 Task: Propose a new time for the meeting scheduled on June 28, 2023, from 8:00 AM to 8:30 AM.
Action: Mouse moved to (370, 133)
Screenshot: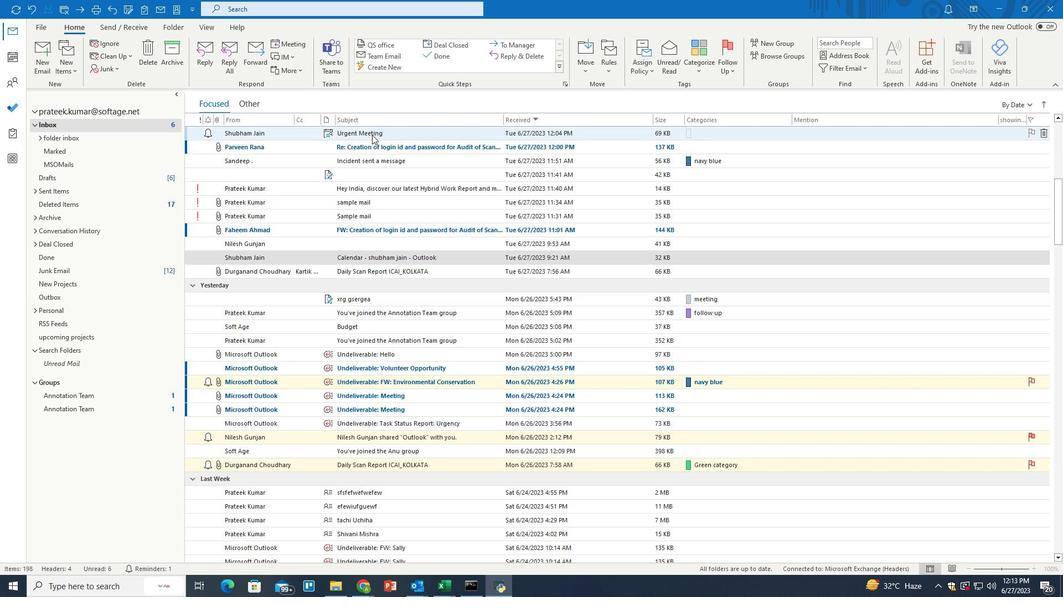 
Action: Mouse pressed left at (370, 133)
Screenshot: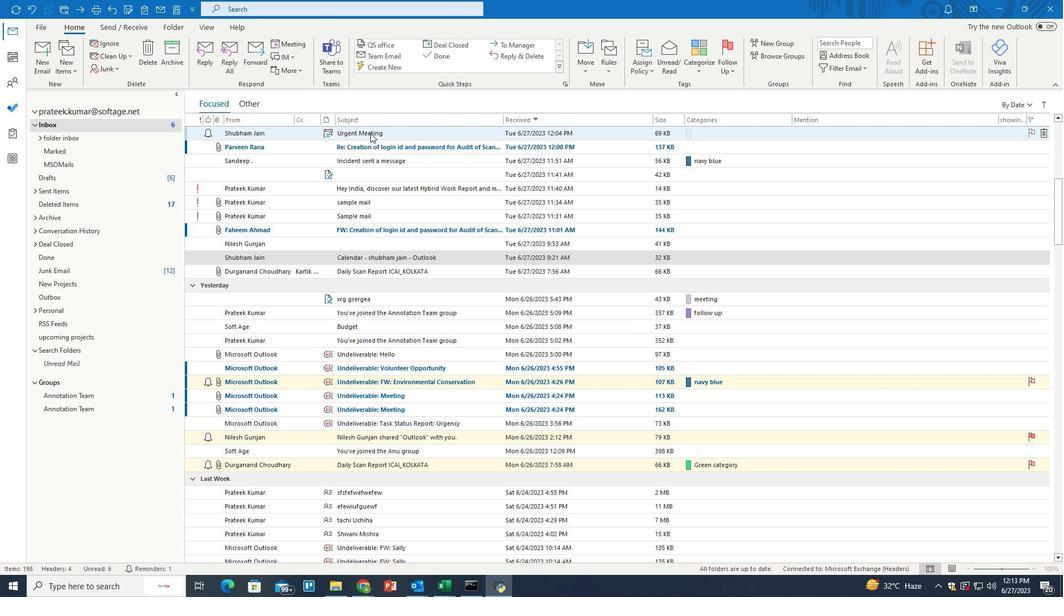 
Action: Mouse pressed left at (370, 133)
Screenshot: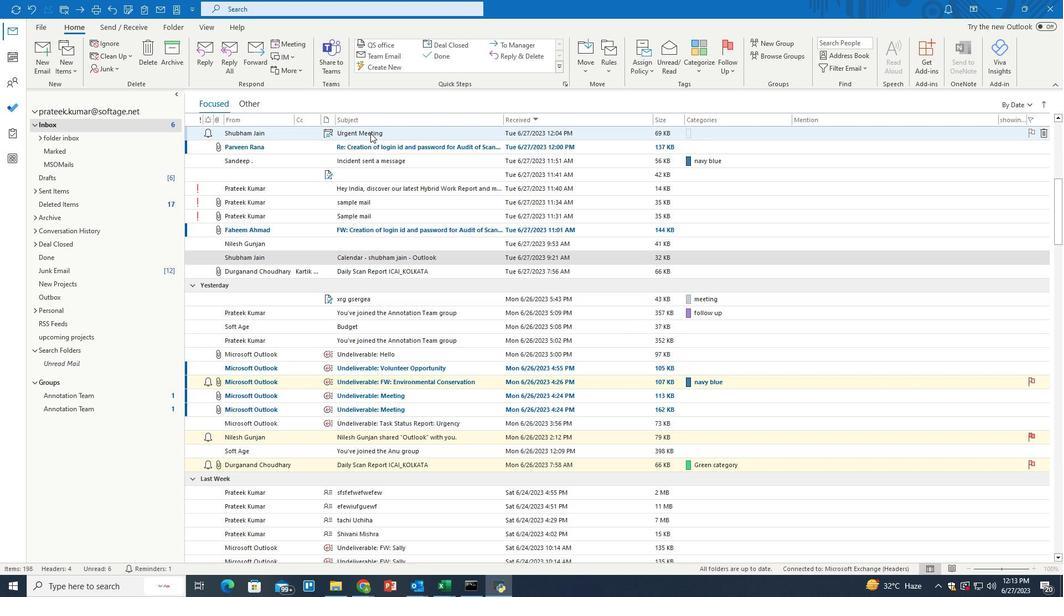 
Action: Mouse moved to (743, 143)
Screenshot: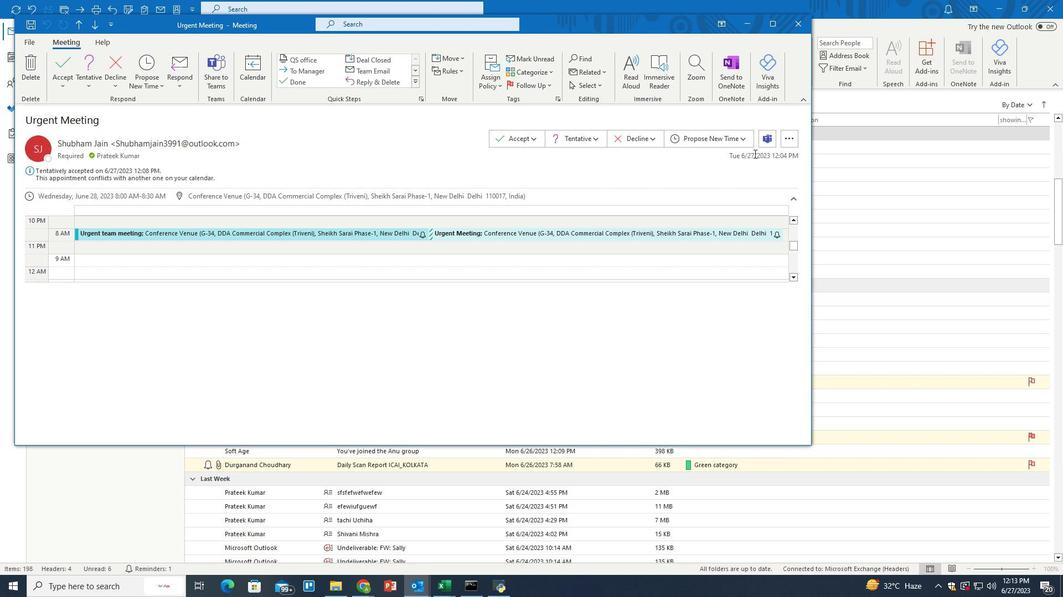 
Action: Mouse pressed left at (743, 143)
Screenshot: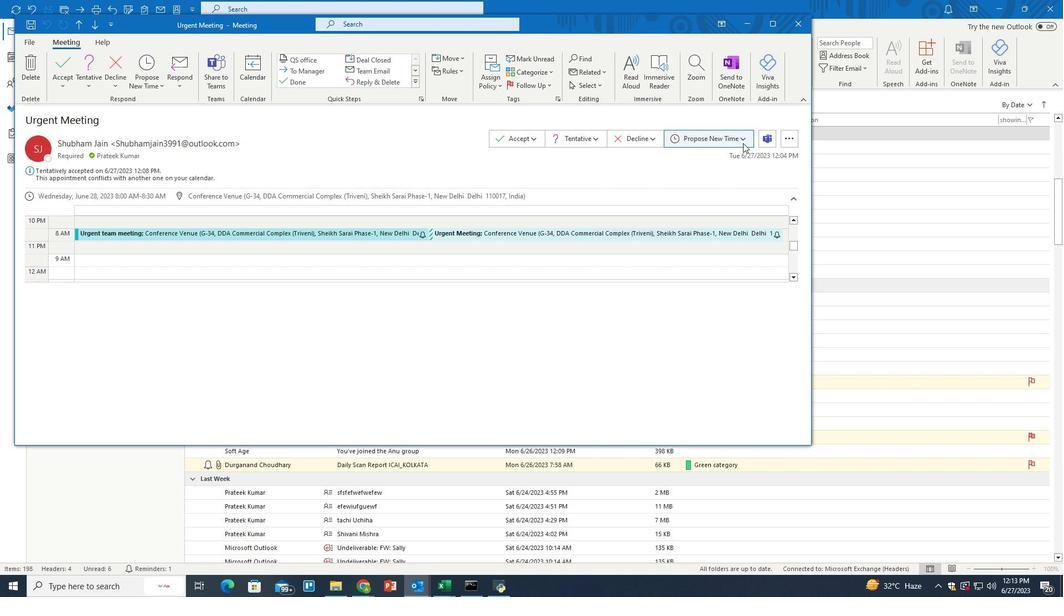 
Action: Mouse moved to (734, 168)
Screenshot: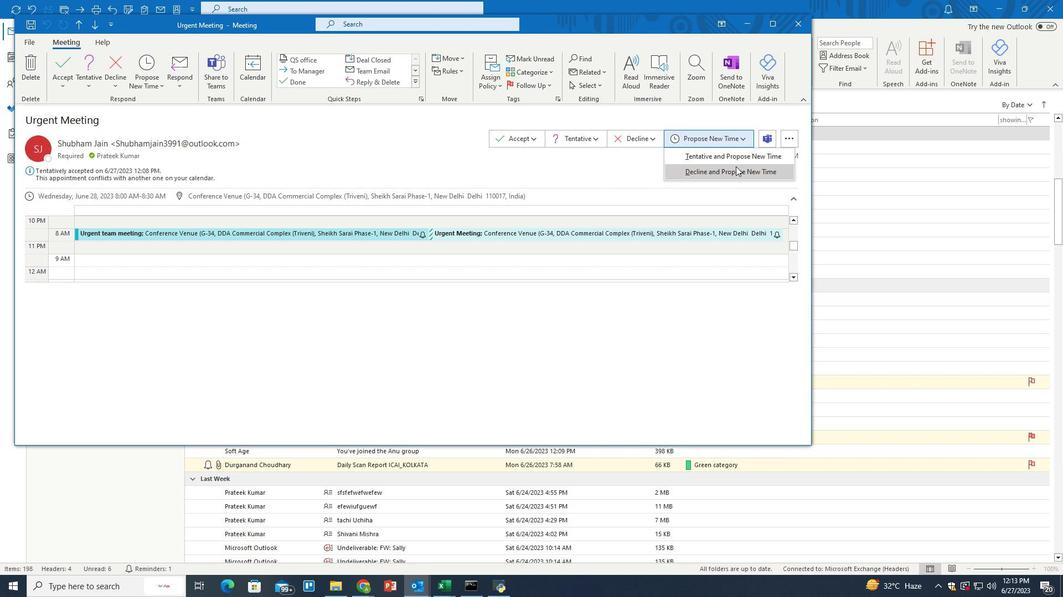 
Action: Mouse pressed left at (734, 168)
Screenshot: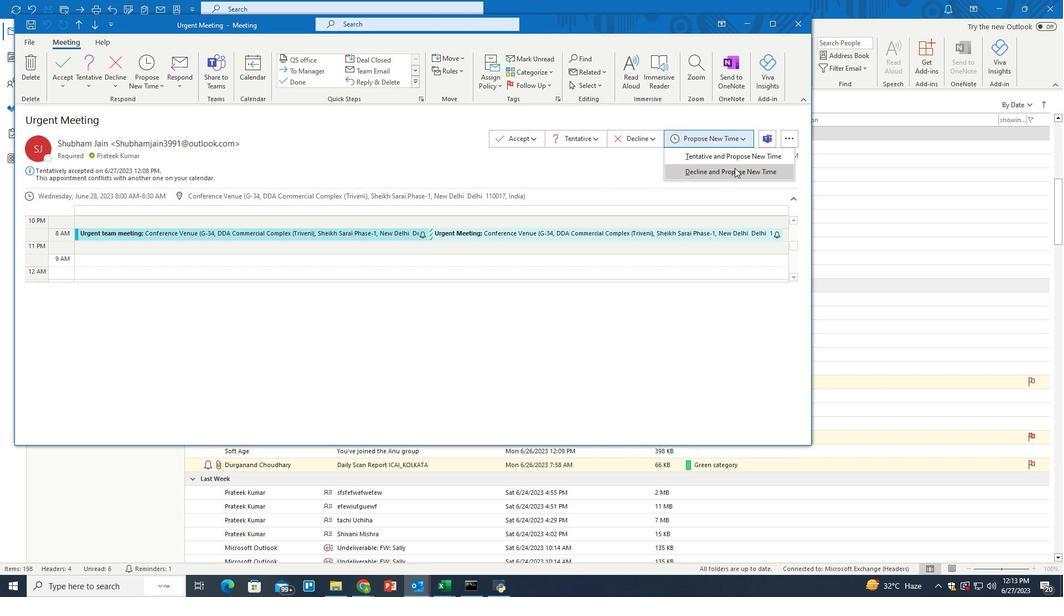 
Action: Mouse moved to (552, 271)
Screenshot: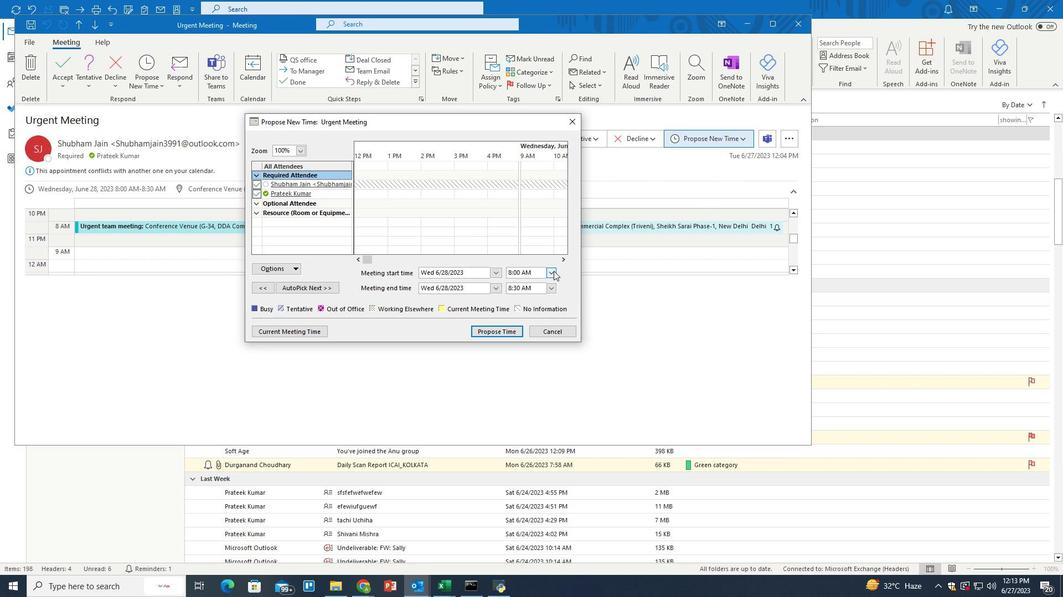 
Action: Mouse pressed left at (552, 271)
Screenshot: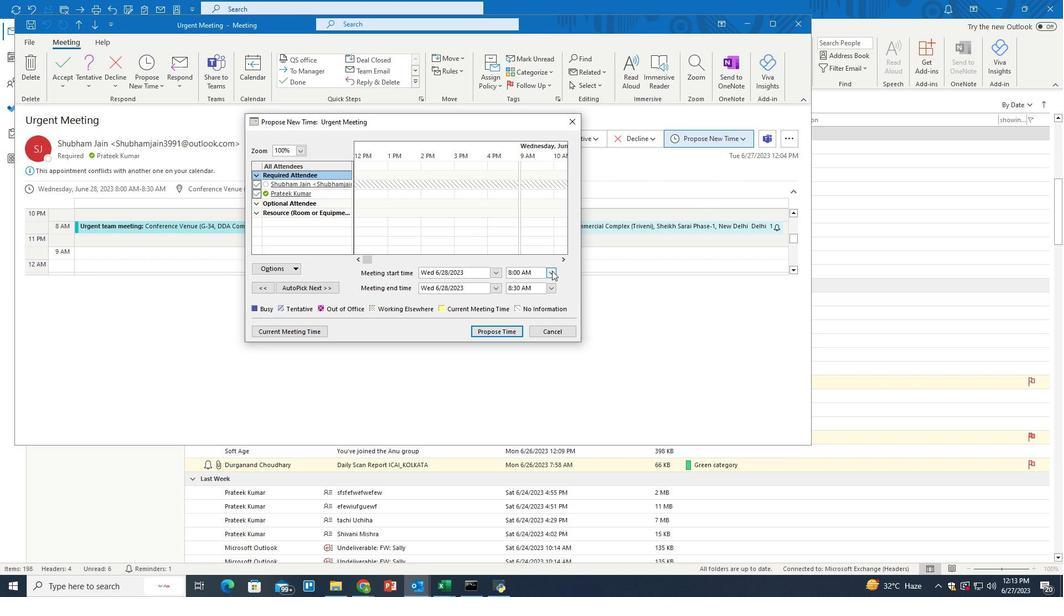 
Action: Mouse moved to (530, 332)
Screenshot: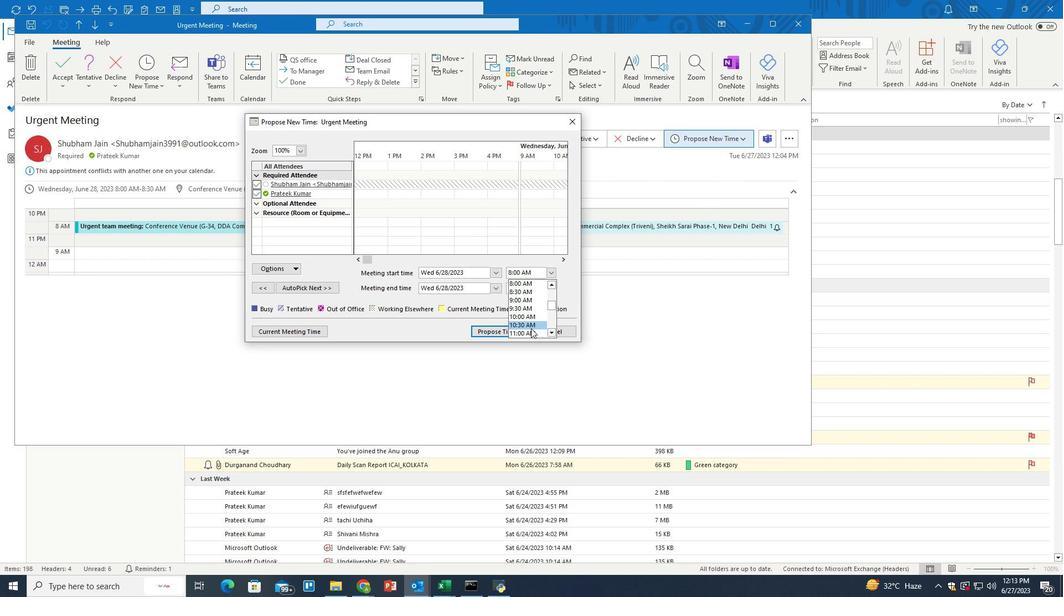 
Action: Mouse pressed left at (530, 332)
Screenshot: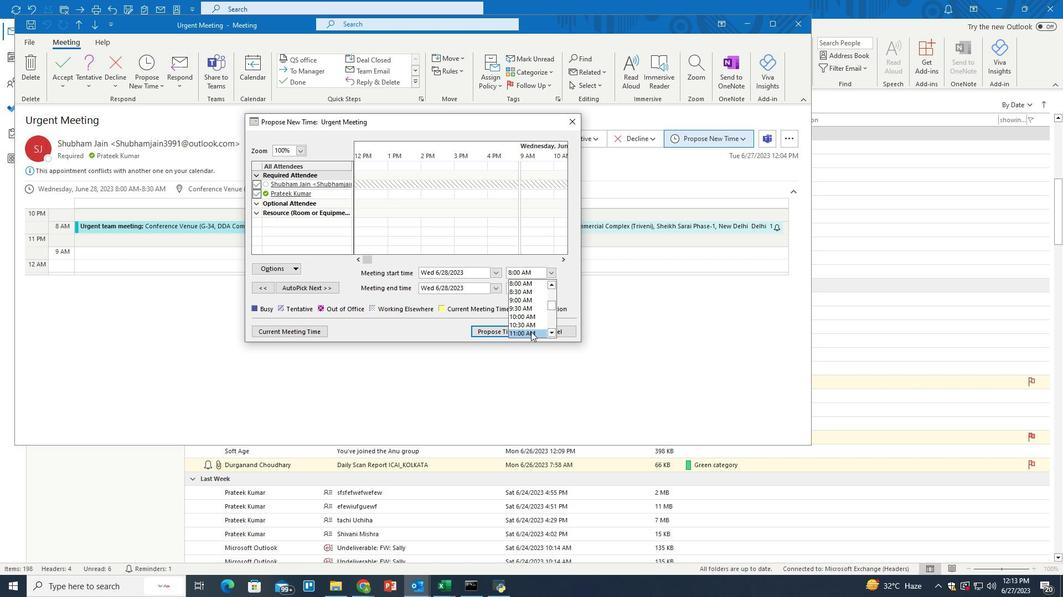 
Action: Mouse moved to (509, 331)
Screenshot: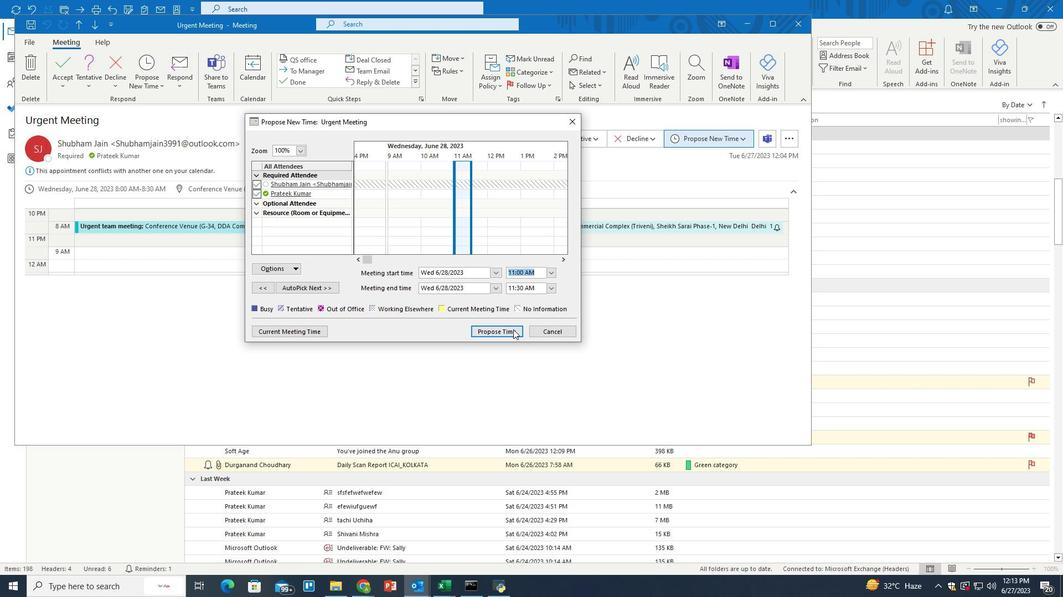
Action: Mouse pressed left at (509, 331)
Screenshot: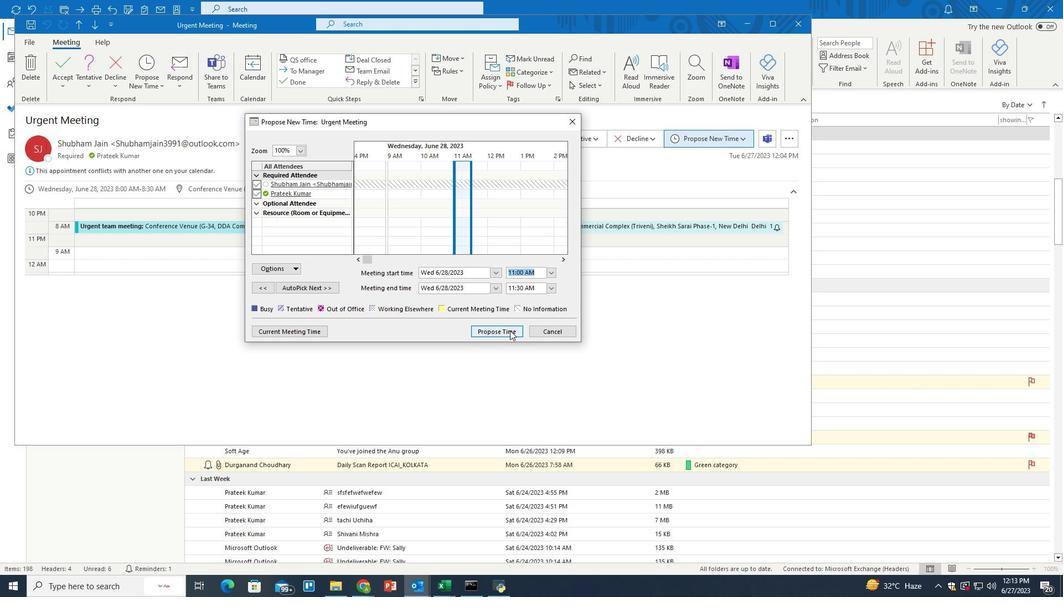 
Action: Mouse moved to (49, 151)
Screenshot: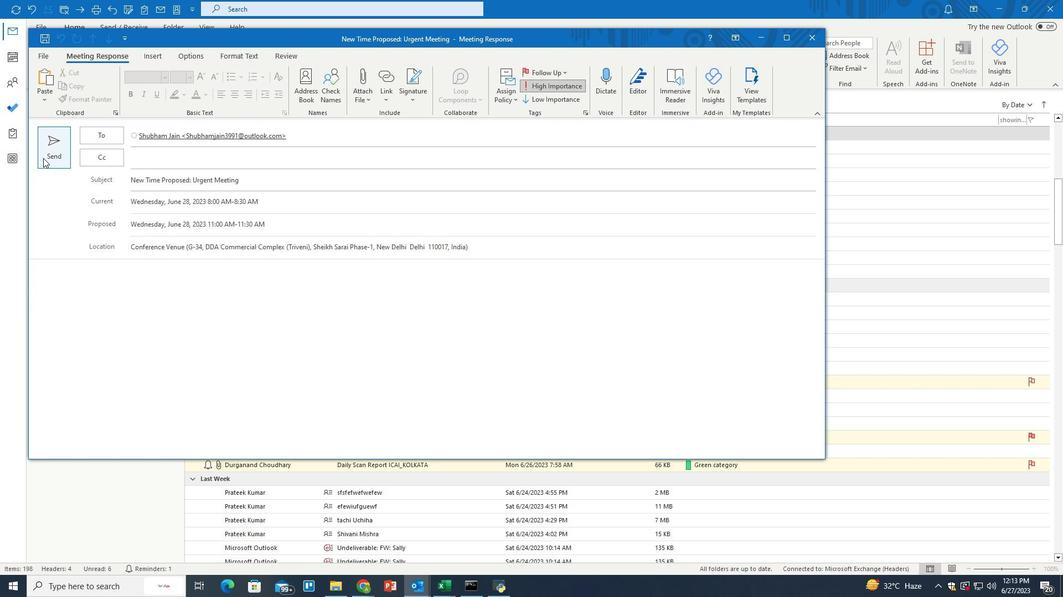 
Action: Mouse pressed left at (49, 151)
Screenshot: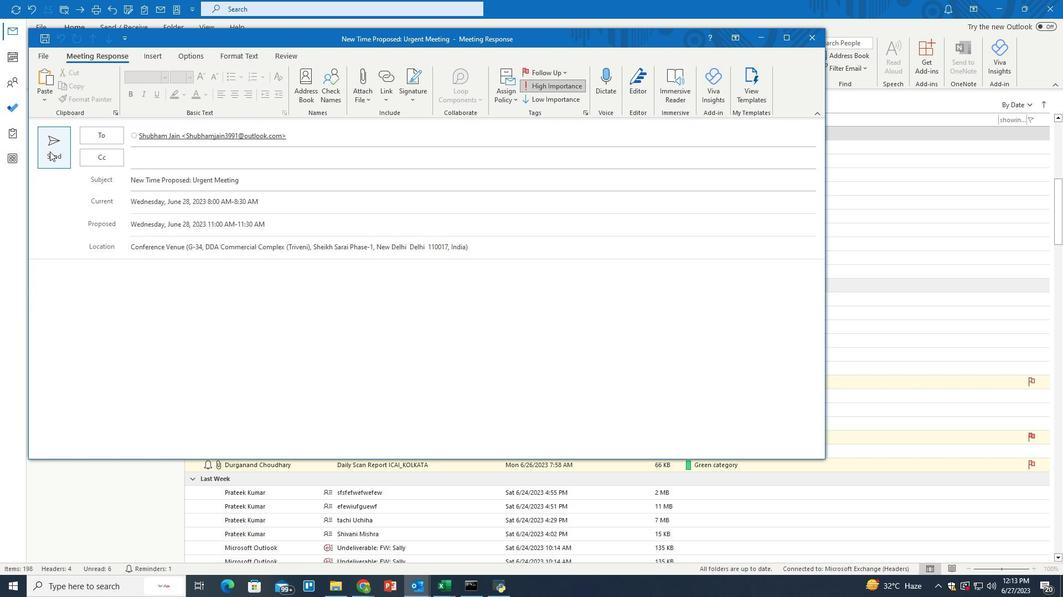 
Action: Mouse moved to (353, 310)
Screenshot: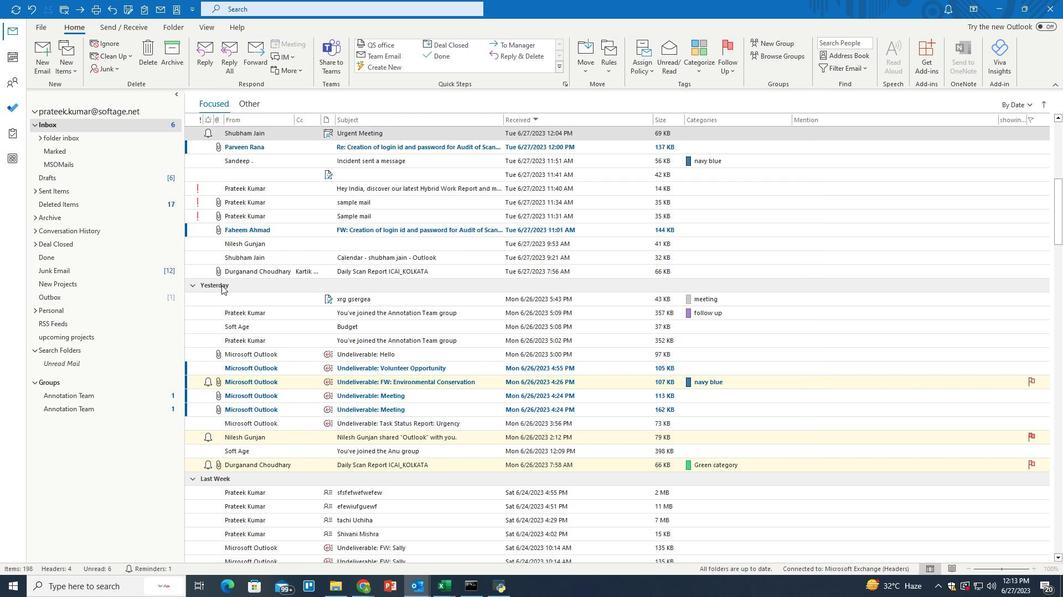 
